 Task: Access the "Product" page in the site builder.
Action: Mouse moved to (1159, 83)
Screenshot: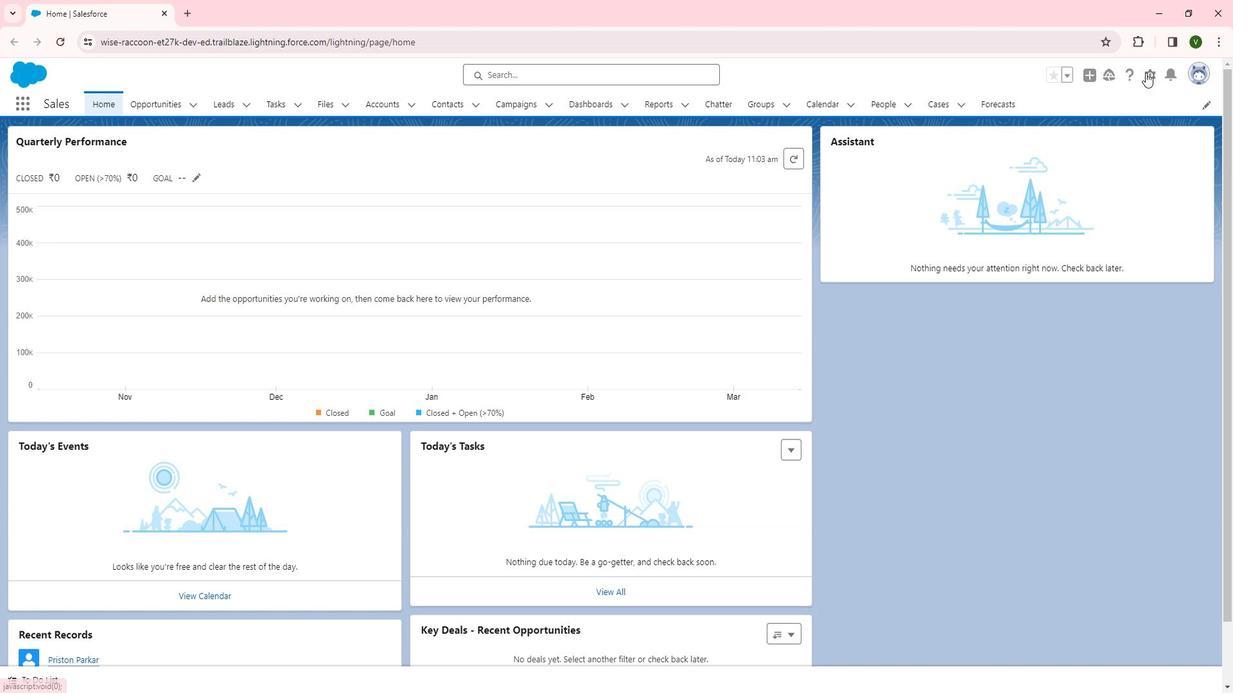 
Action: Mouse pressed left at (1159, 83)
Screenshot: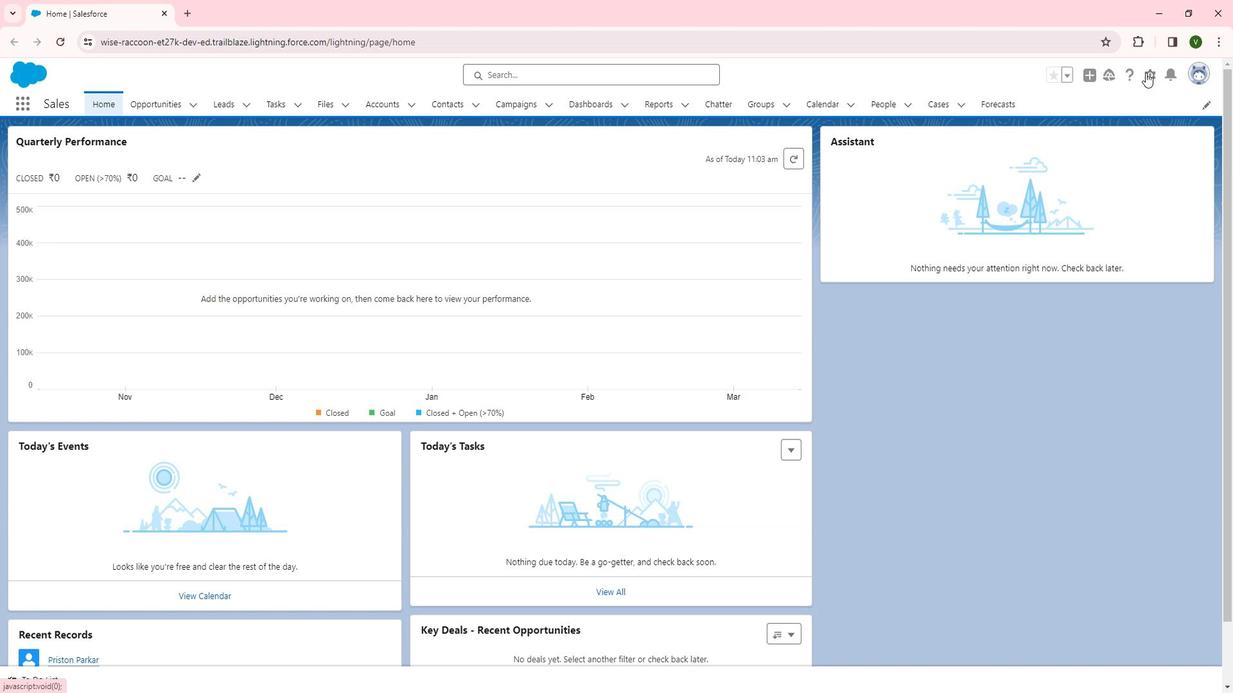 
Action: Mouse moved to (1100, 121)
Screenshot: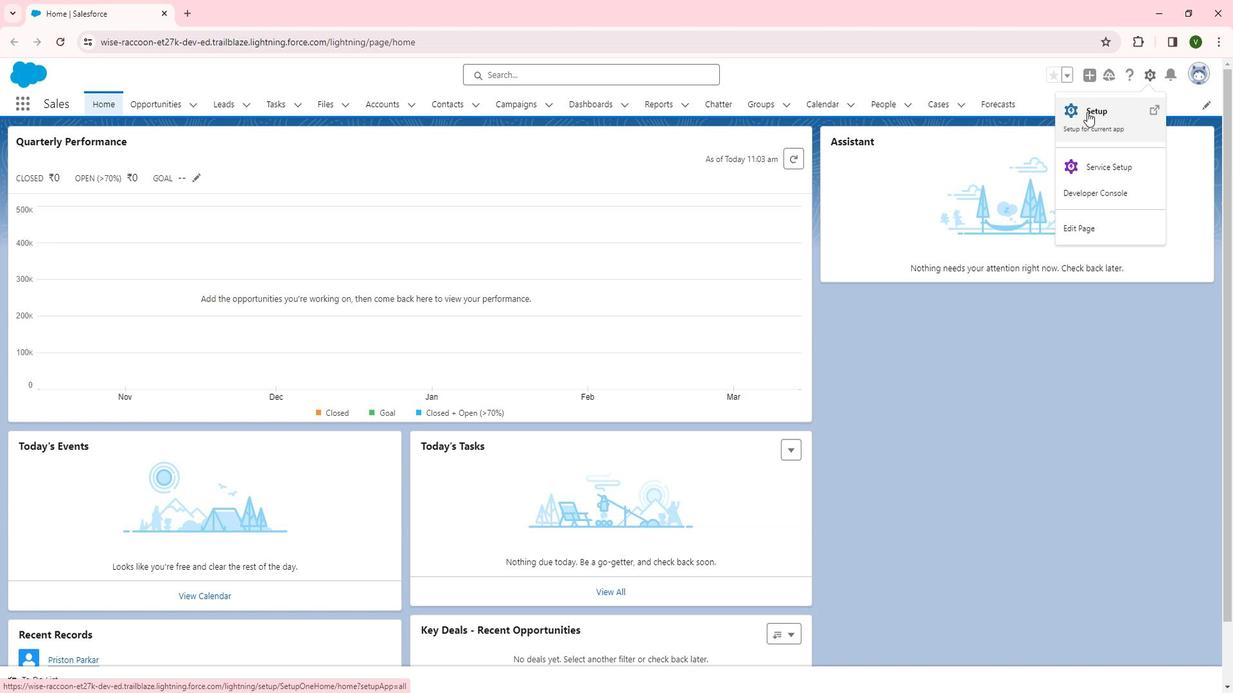 
Action: Mouse pressed left at (1100, 121)
Screenshot: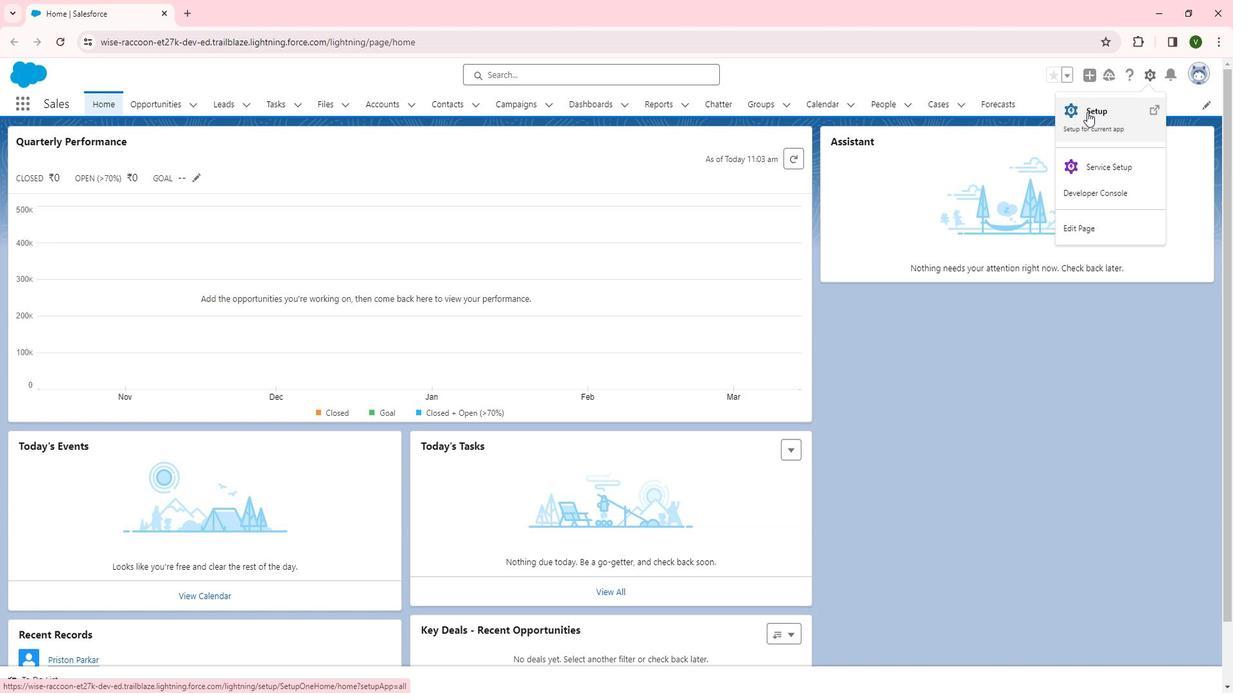 
Action: Mouse moved to (116, 445)
Screenshot: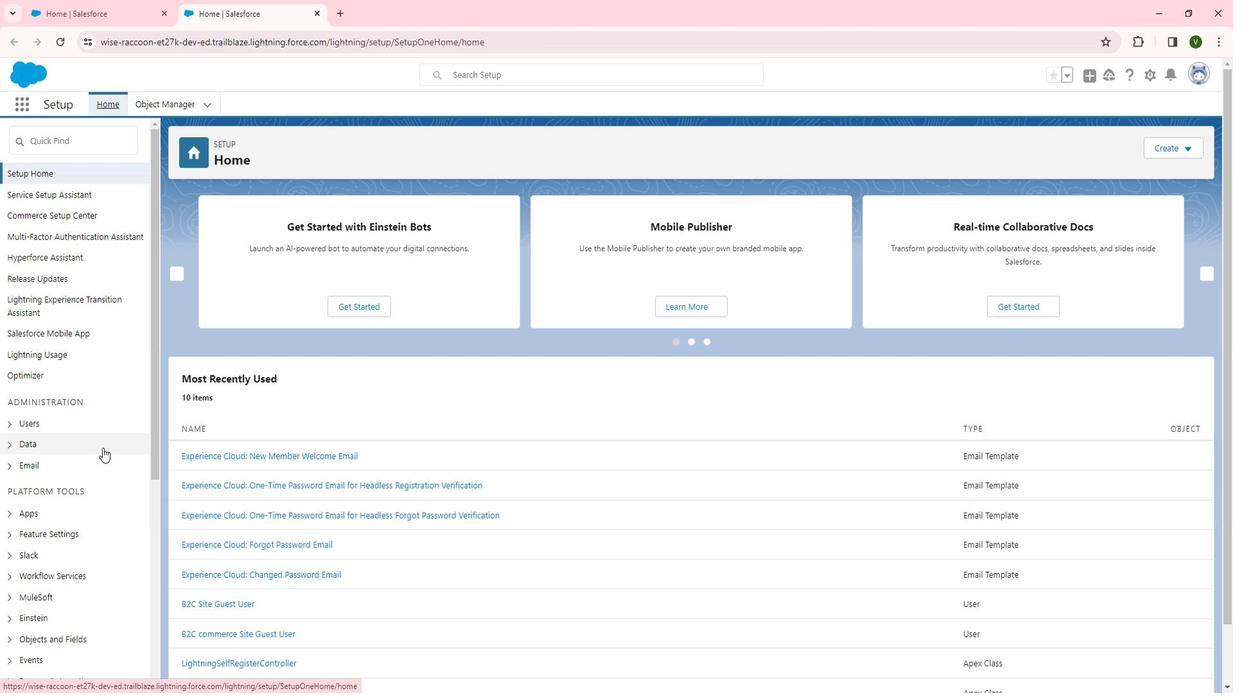 
Action: Mouse scrolled (116, 444) with delta (0, 0)
Screenshot: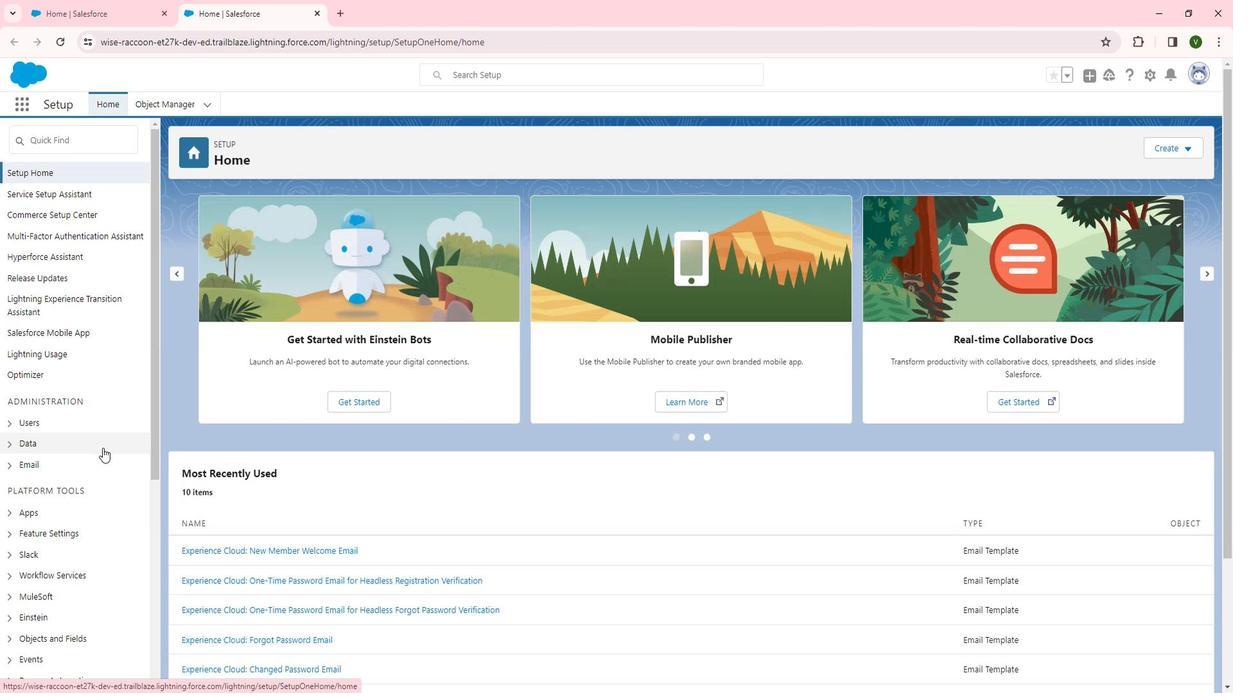 
Action: Mouse scrolled (116, 444) with delta (0, 0)
Screenshot: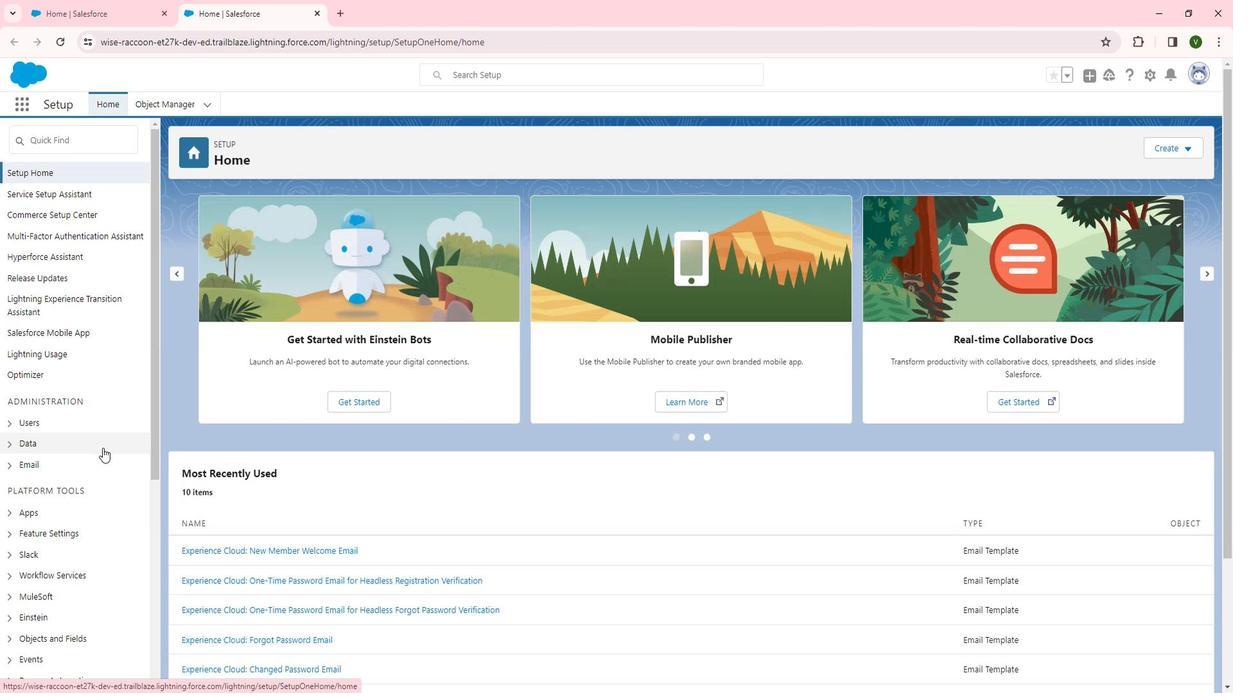 
Action: Mouse scrolled (116, 444) with delta (0, 0)
Screenshot: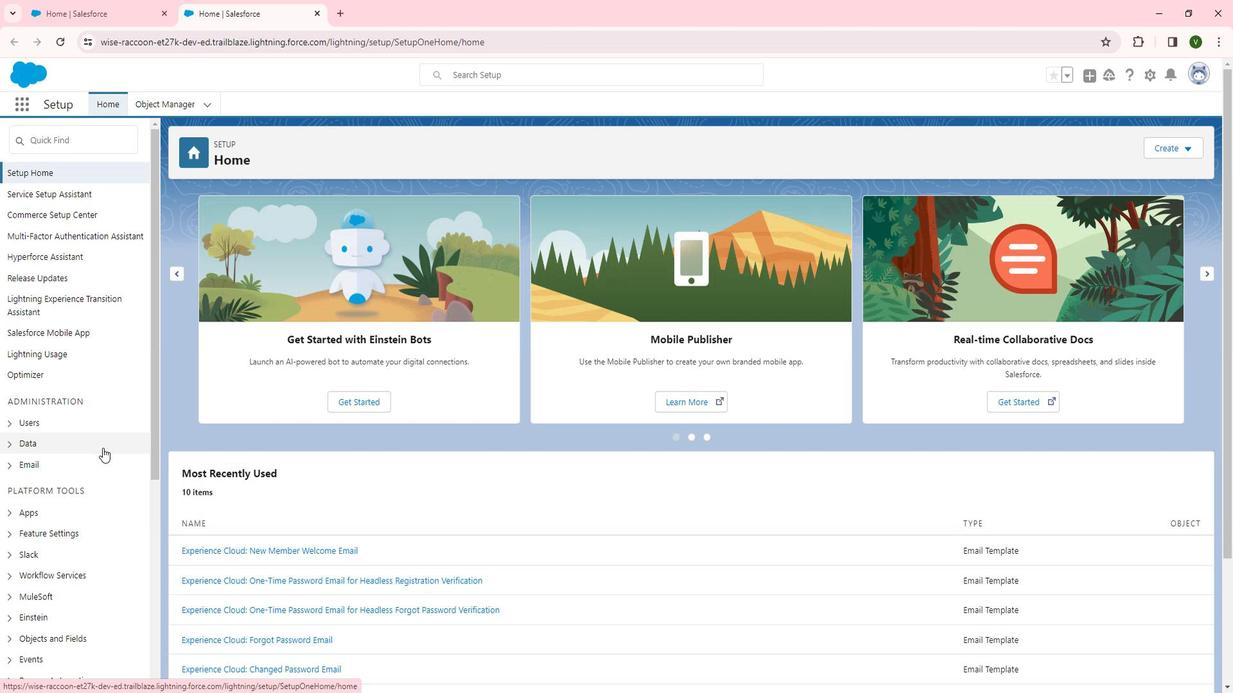 
Action: Mouse scrolled (116, 444) with delta (0, 0)
Screenshot: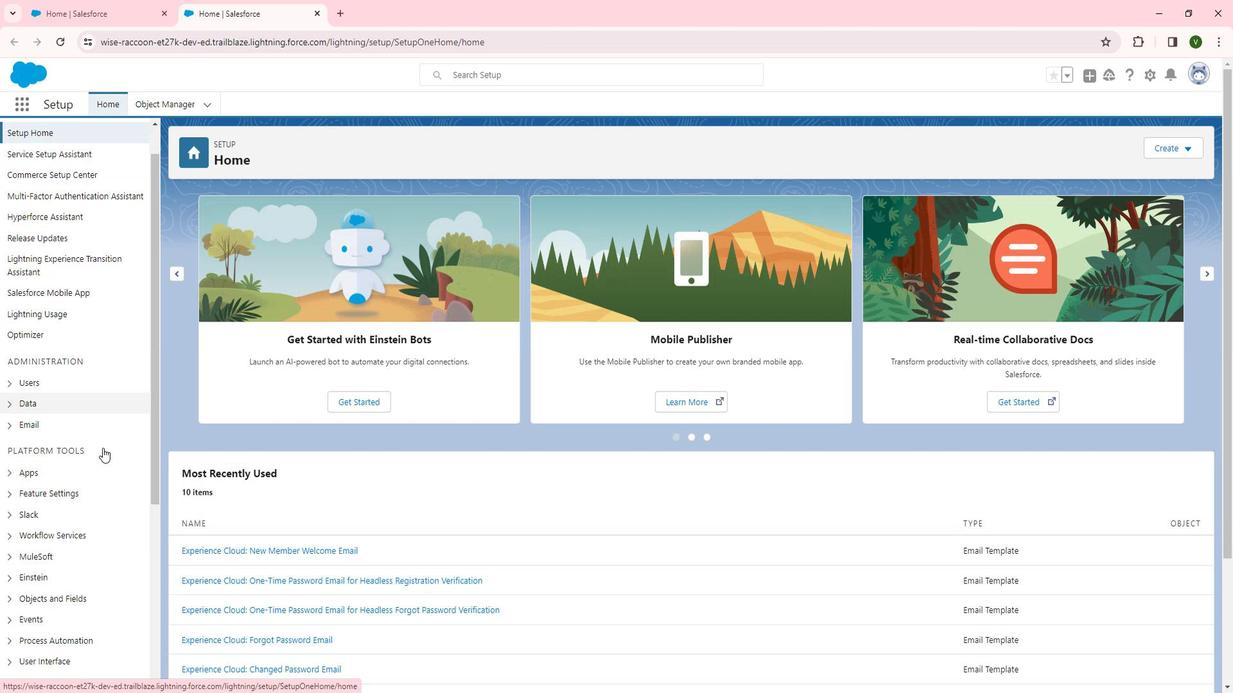 
Action: Mouse scrolled (116, 444) with delta (0, 0)
Screenshot: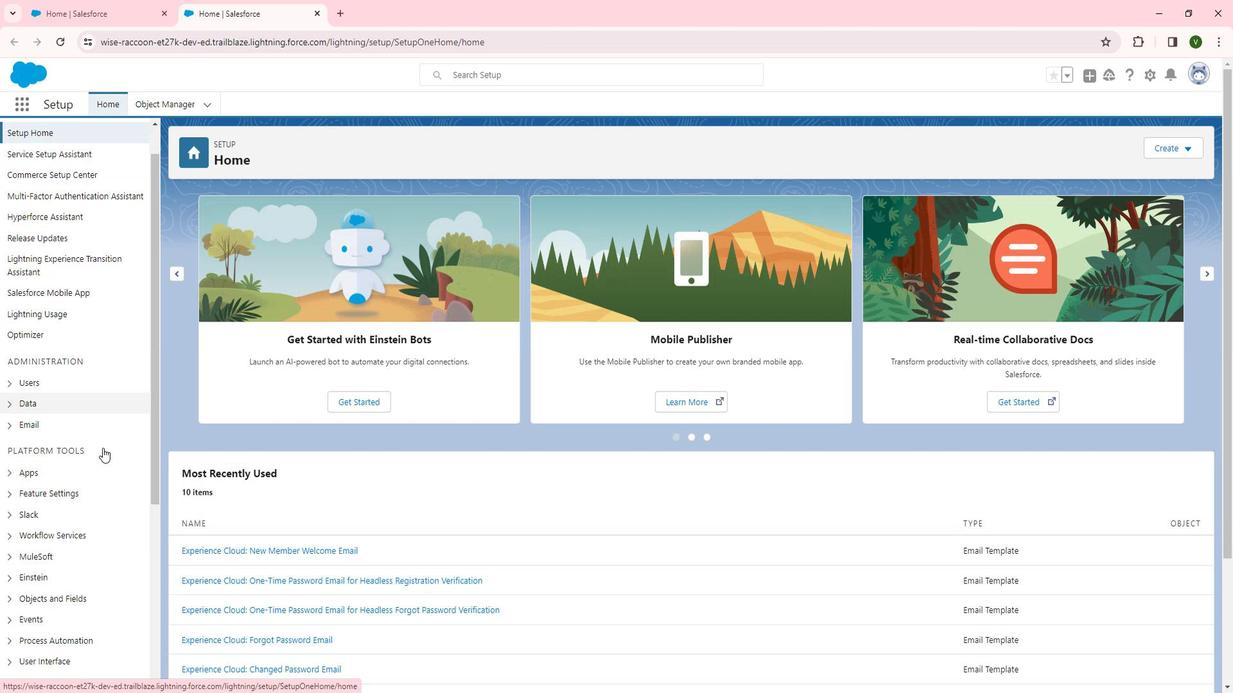 
Action: Mouse moved to (42, 203)
Screenshot: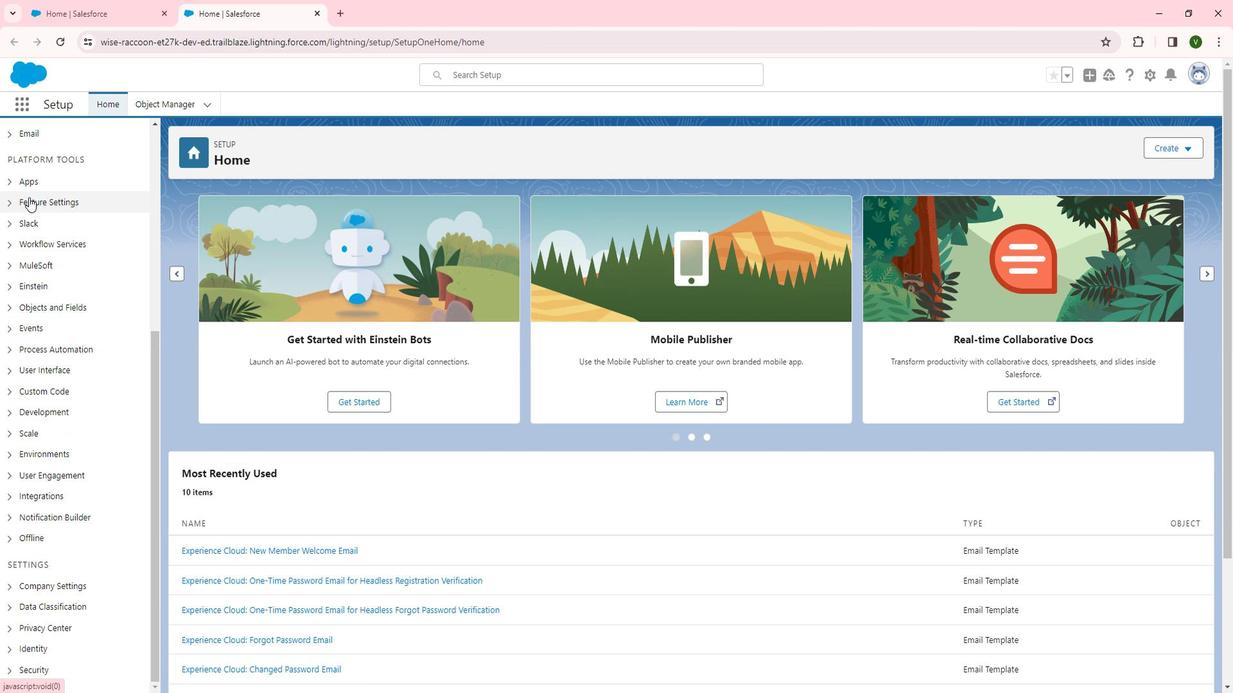 
Action: Mouse pressed left at (42, 203)
Screenshot: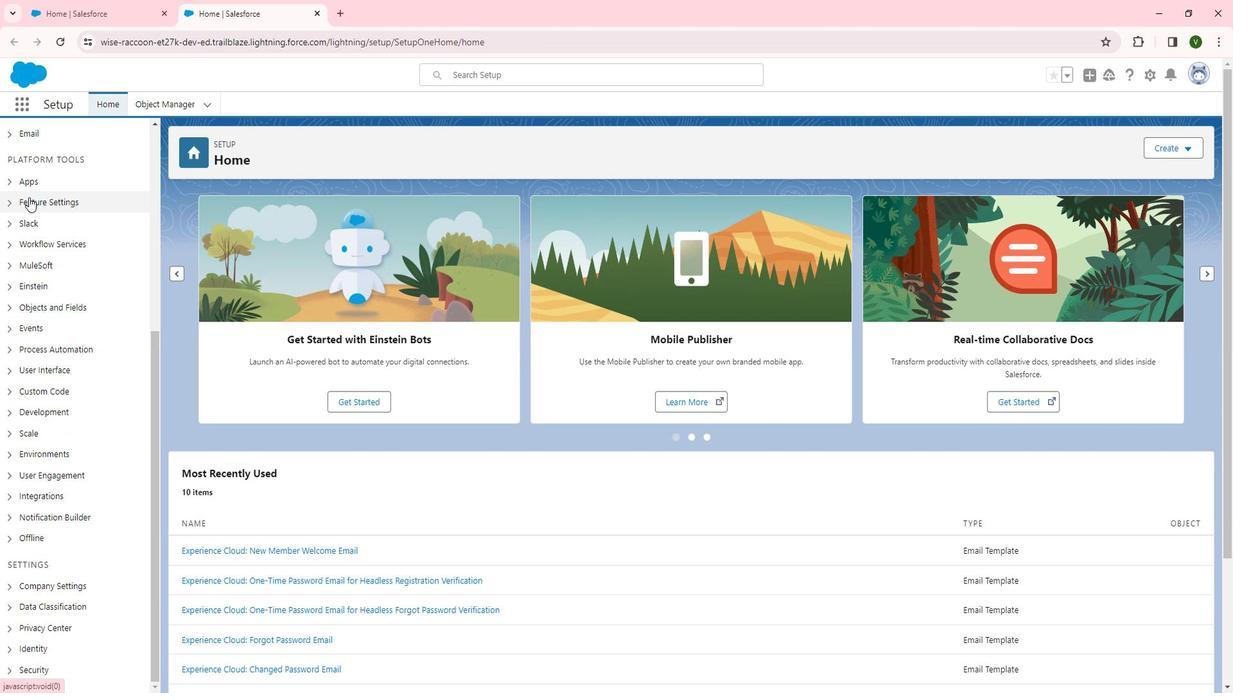 
Action: Mouse moved to (72, 341)
Screenshot: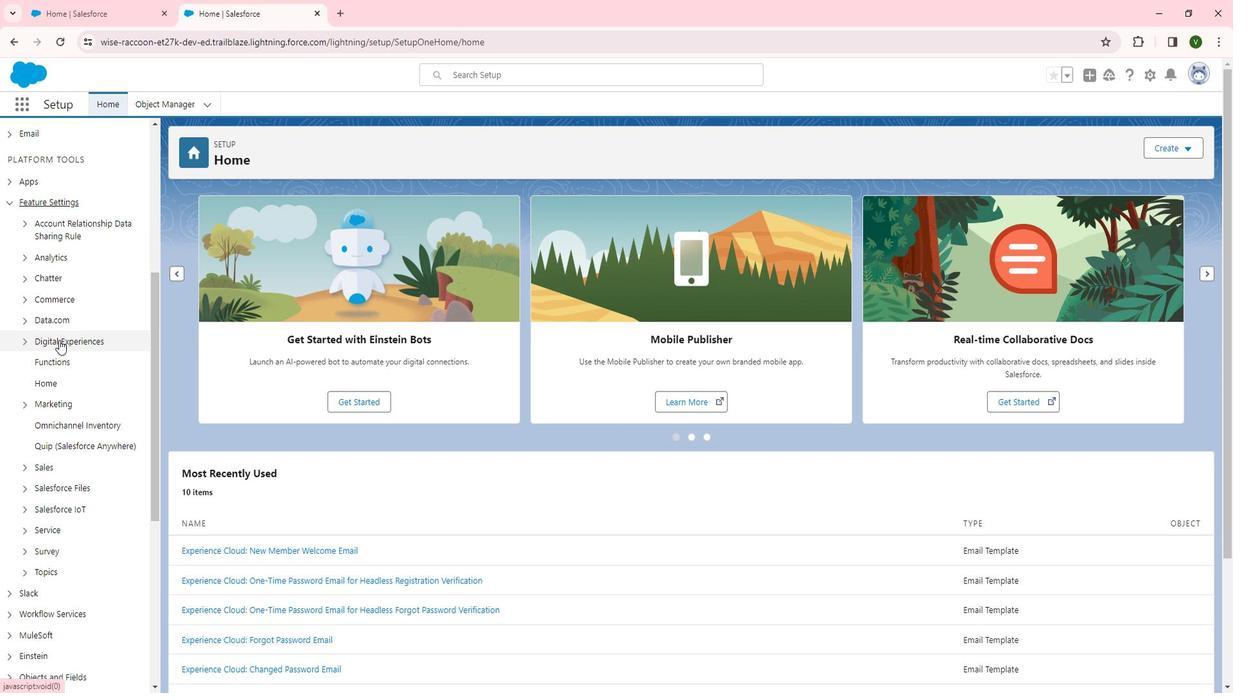 
Action: Mouse pressed left at (72, 341)
Screenshot: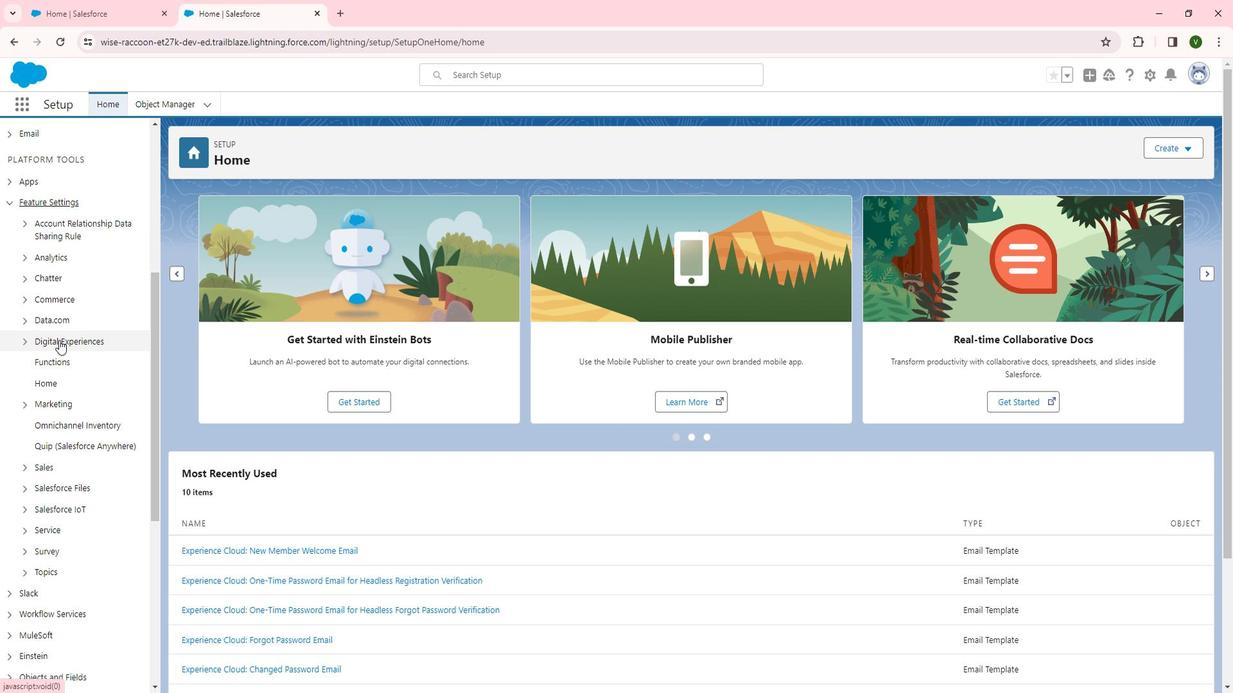 
Action: Mouse moved to (75, 362)
Screenshot: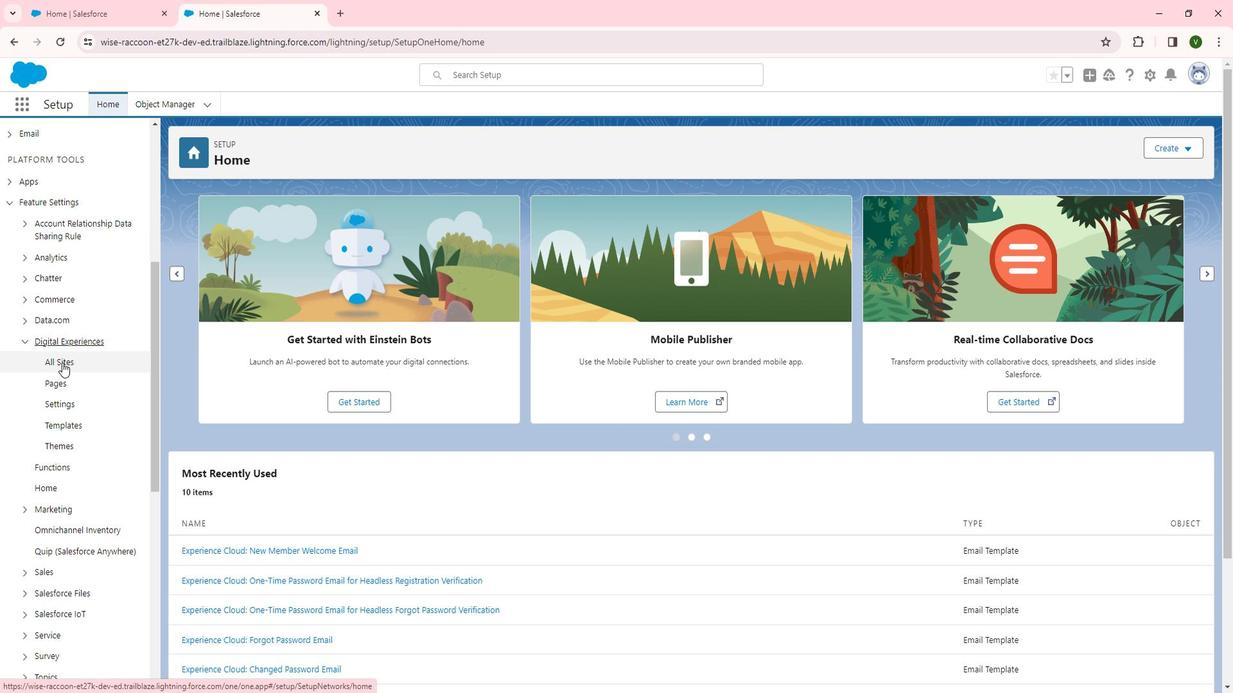 
Action: Mouse pressed left at (75, 362)
Screenshot: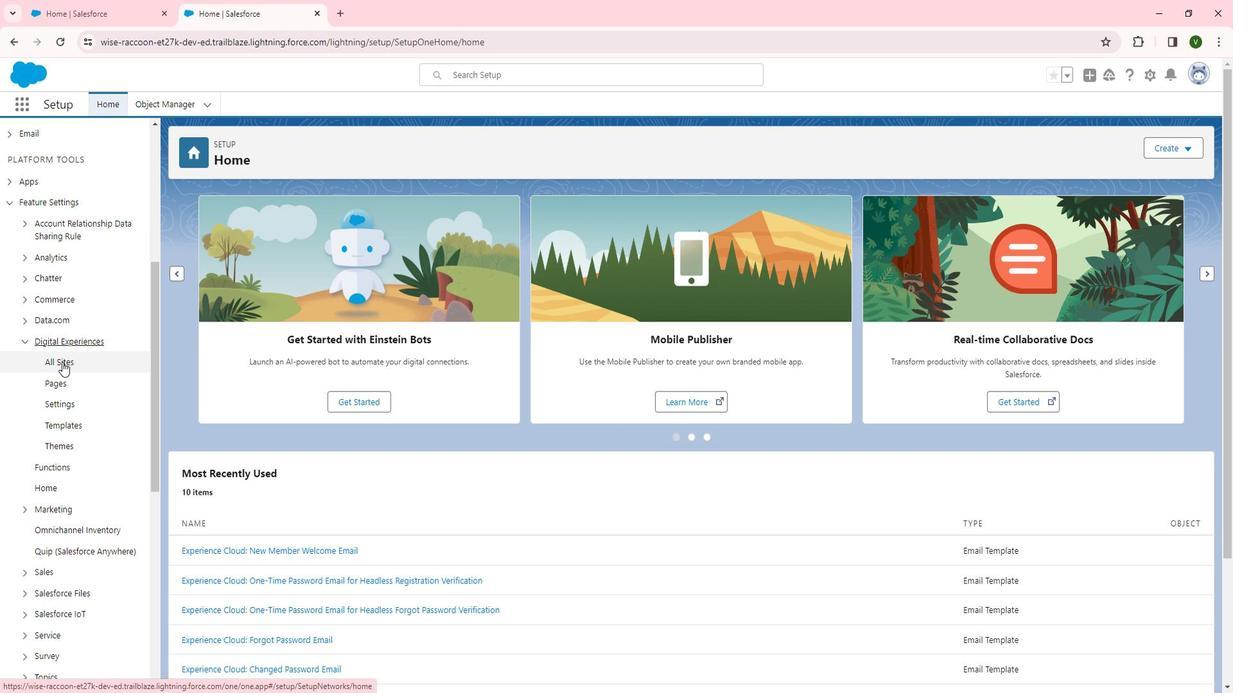 
Action: Mouse moved to (218, 325)
Screenshot: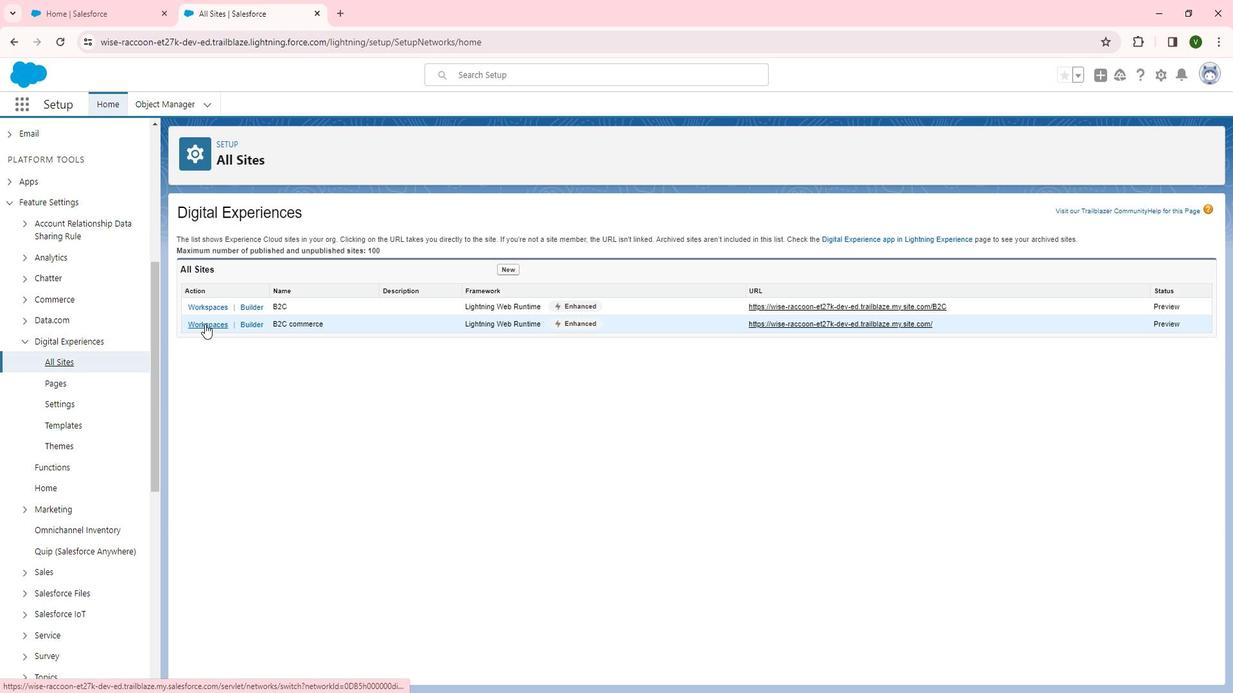 
Action: Mouse pressed left at (218, 325)
Screenshot: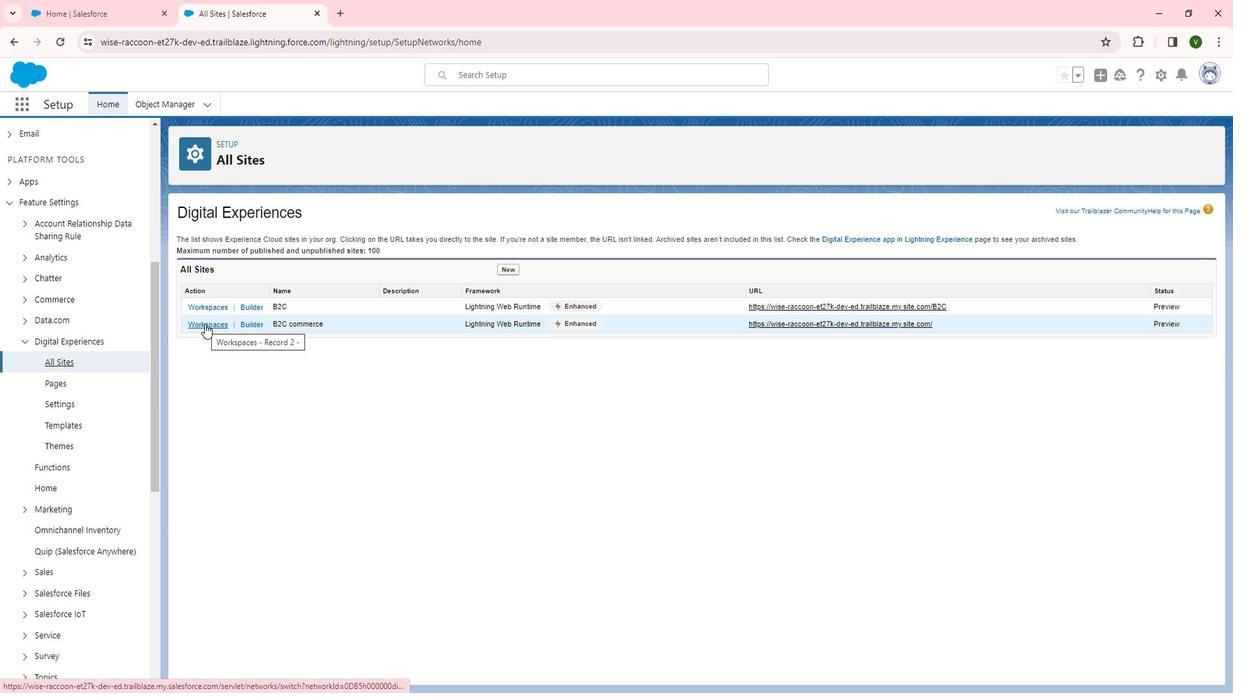 
Action: Mouse moved to (119, 290)
Screenshot: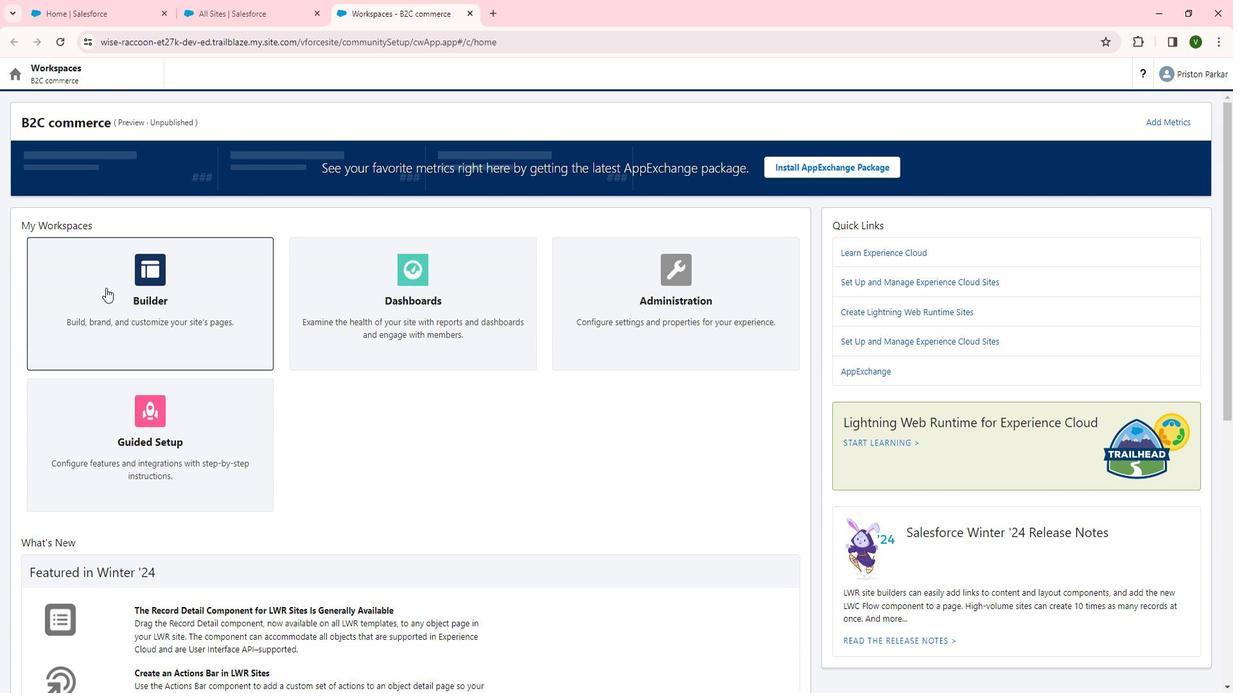 
Action: Mouse pressed left at (119, 290)
Screenshot: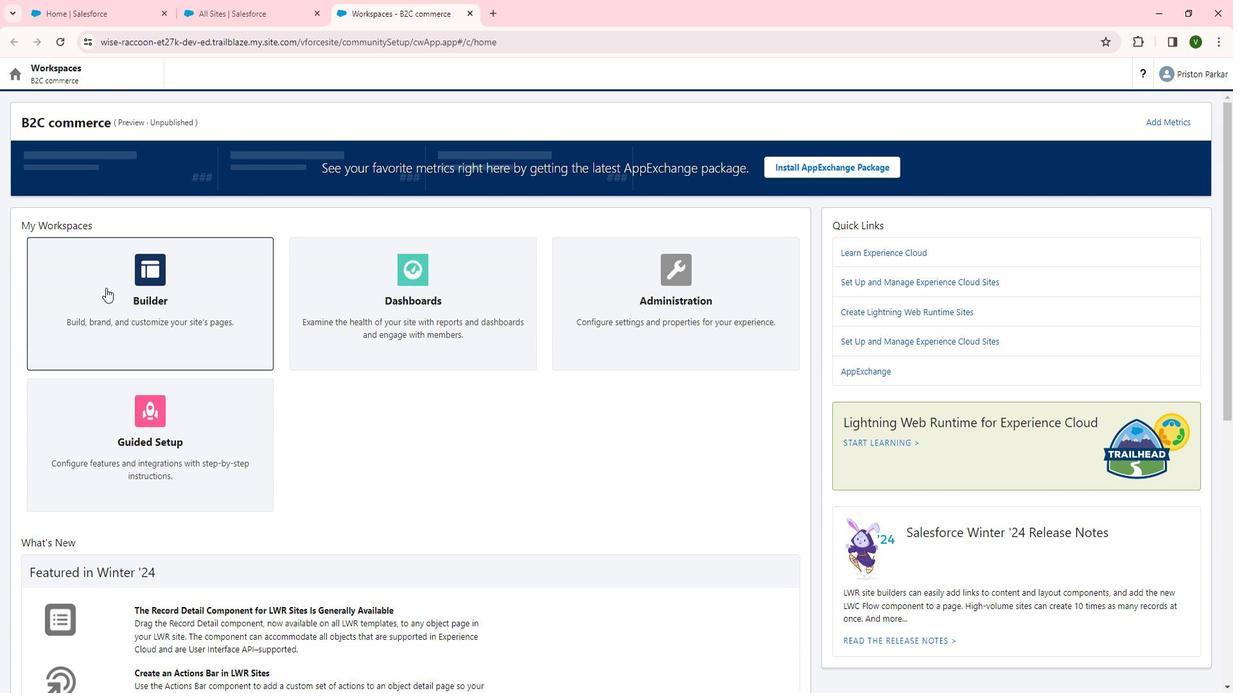 
Action: Mouse moved to (201, 91)
Screenshot: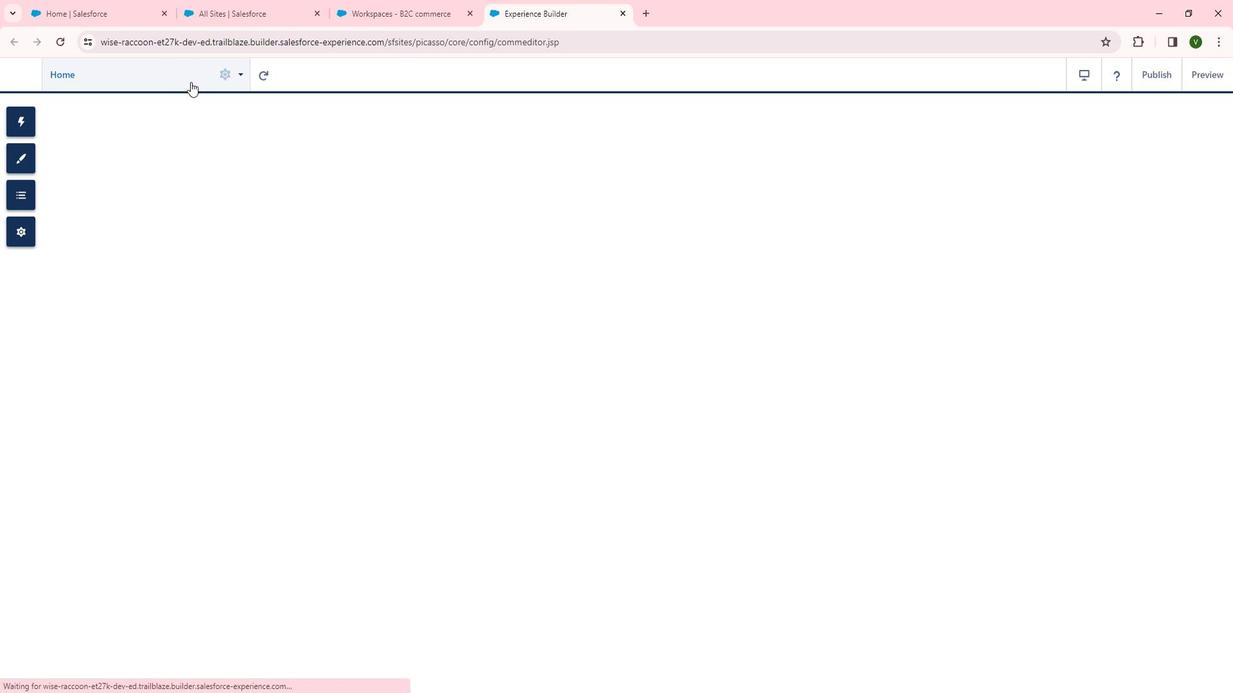 
Action: Mouse pressed left at (201, 91)
Screenshot: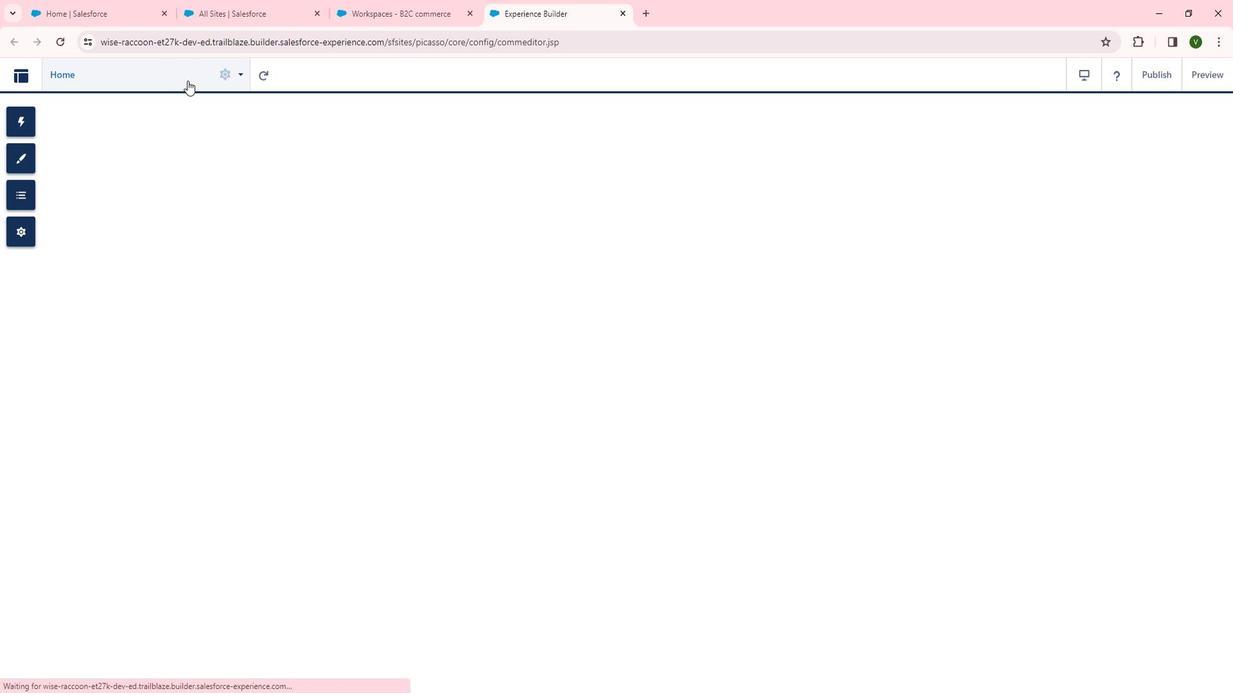 
Action: Mouse moved to (146, 518)
Screenshot: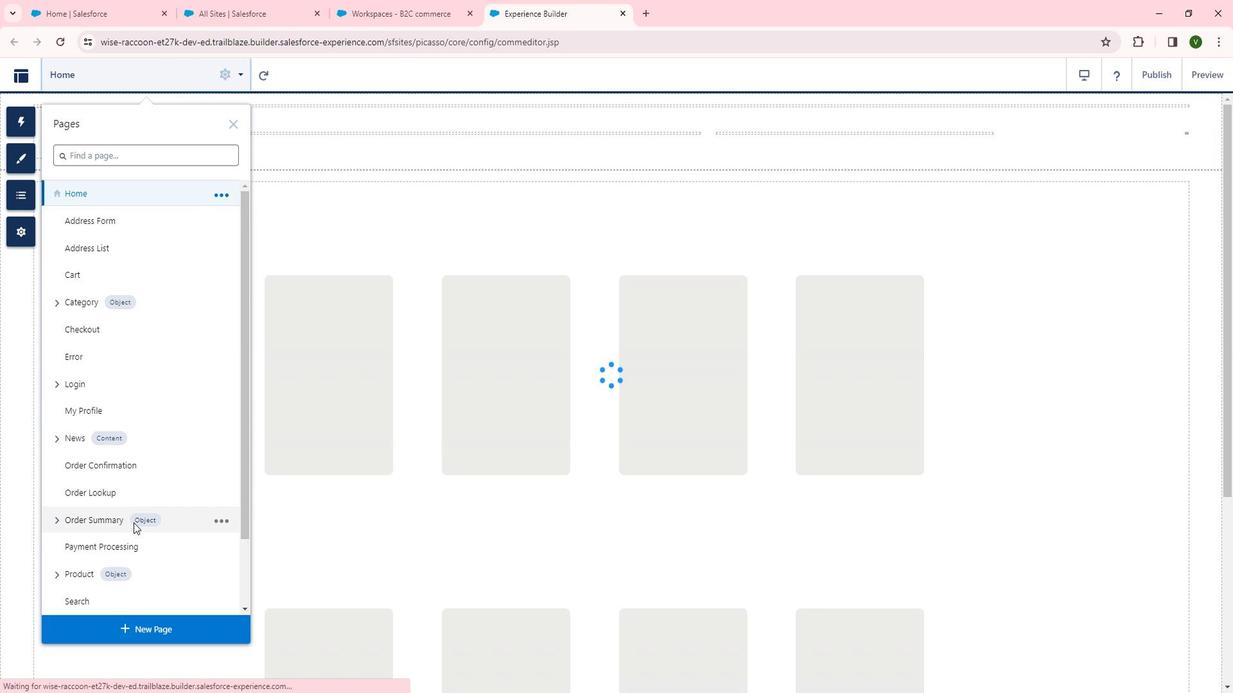 
Action: Mouse scrolled (146, 517) with delta (0, 0)
Screenshot: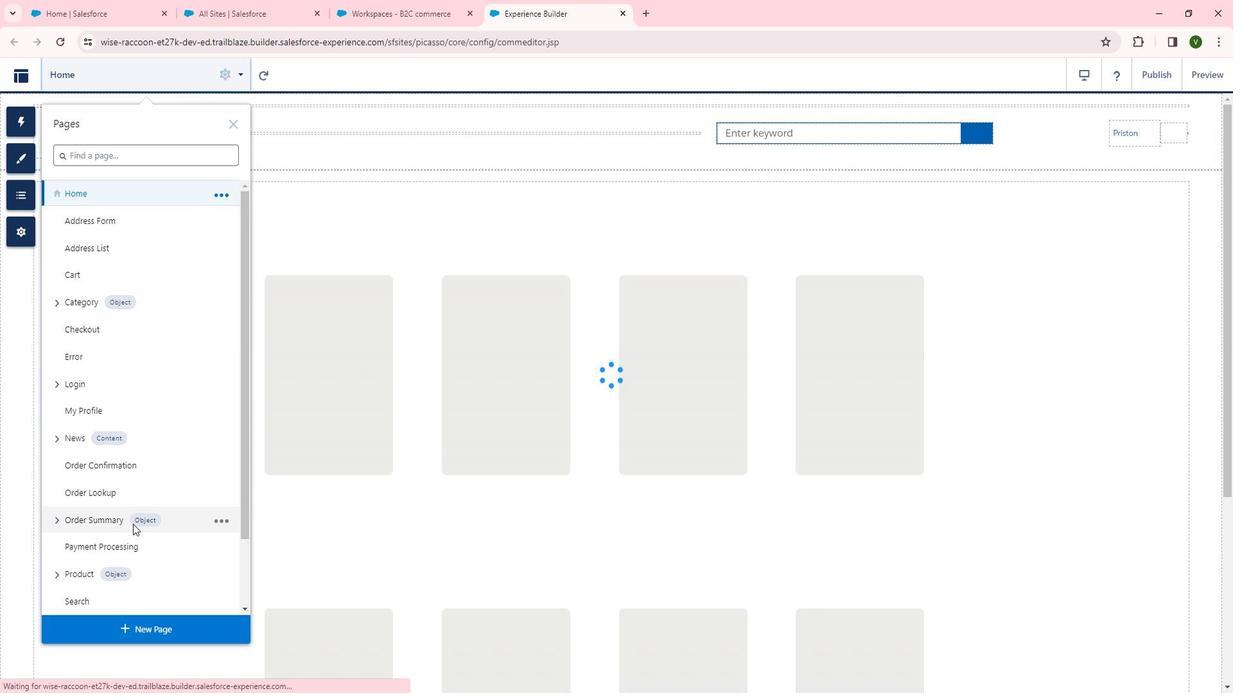 
Action: Mouse scrolled (146, 517) with delta (0, 0)
Screenshot: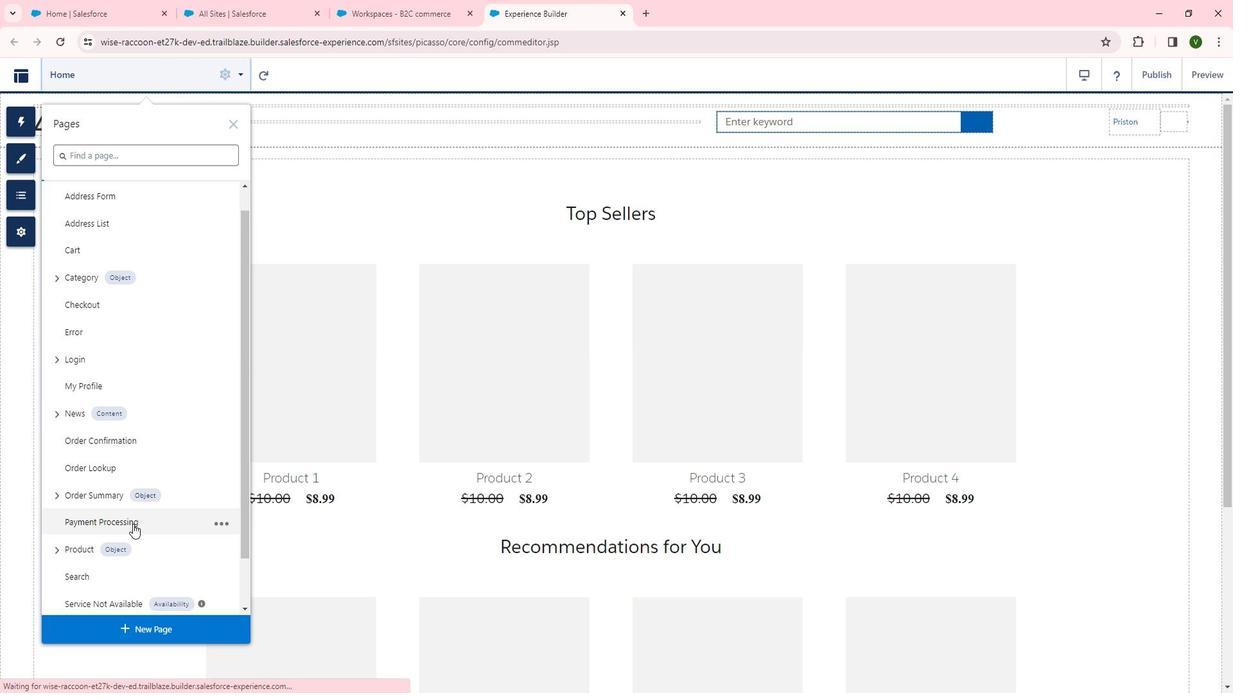 
Action: Mouse moved to (145, 518)
Screenshot: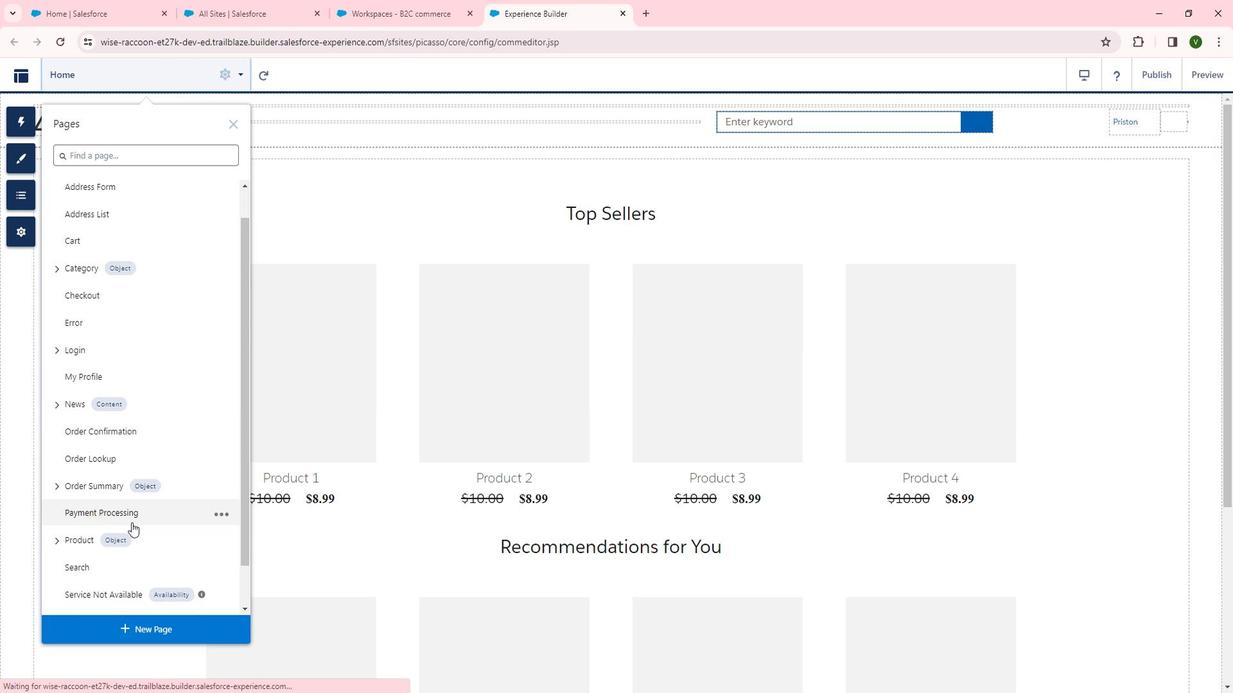 
Action: Mouse scrolled (145, 517) with delta (0, 0)
Screenshot: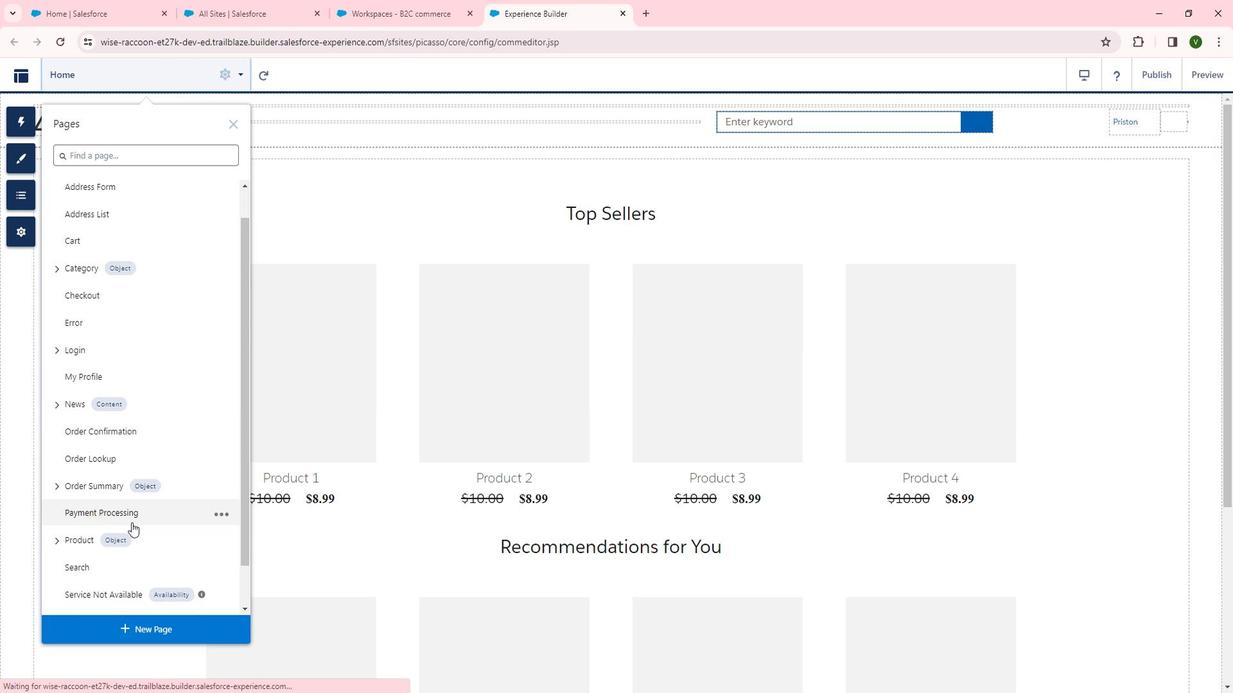 
Action: Mouse moved to (67, 487)
Screenshot: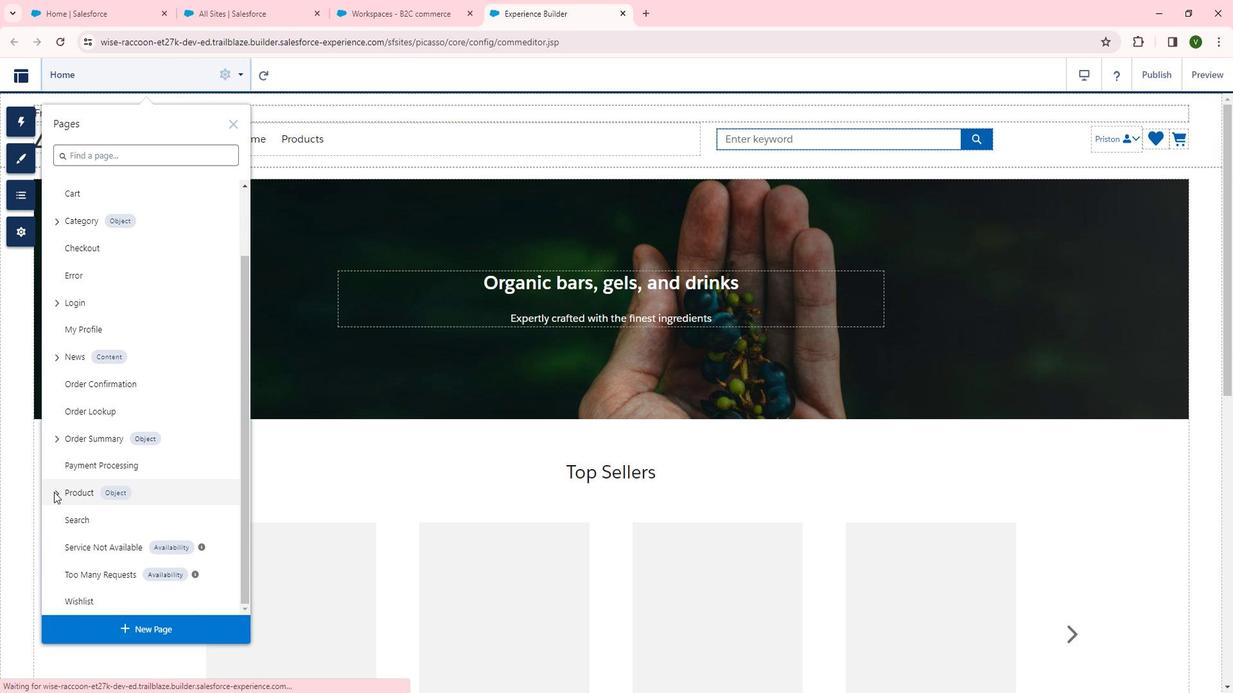 
Action: Mouse pressed left at (67, 487)
Screenshot: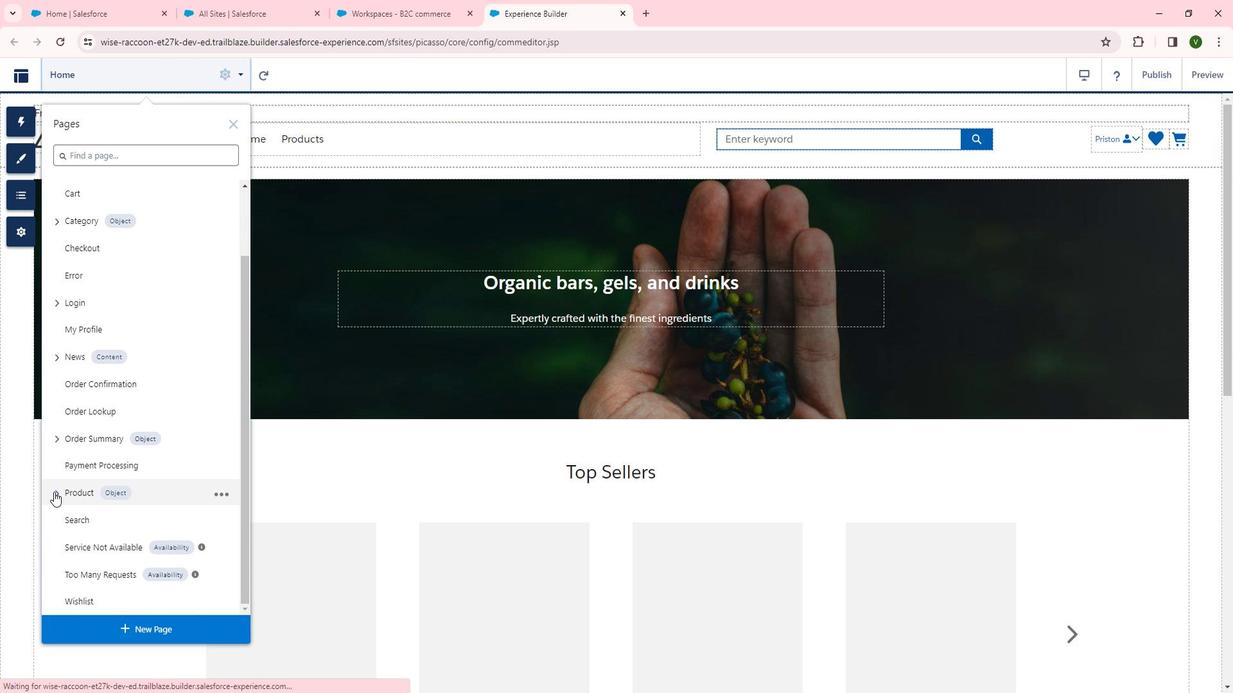 
Action: Mouse moved to (111, 510)
Screenshot: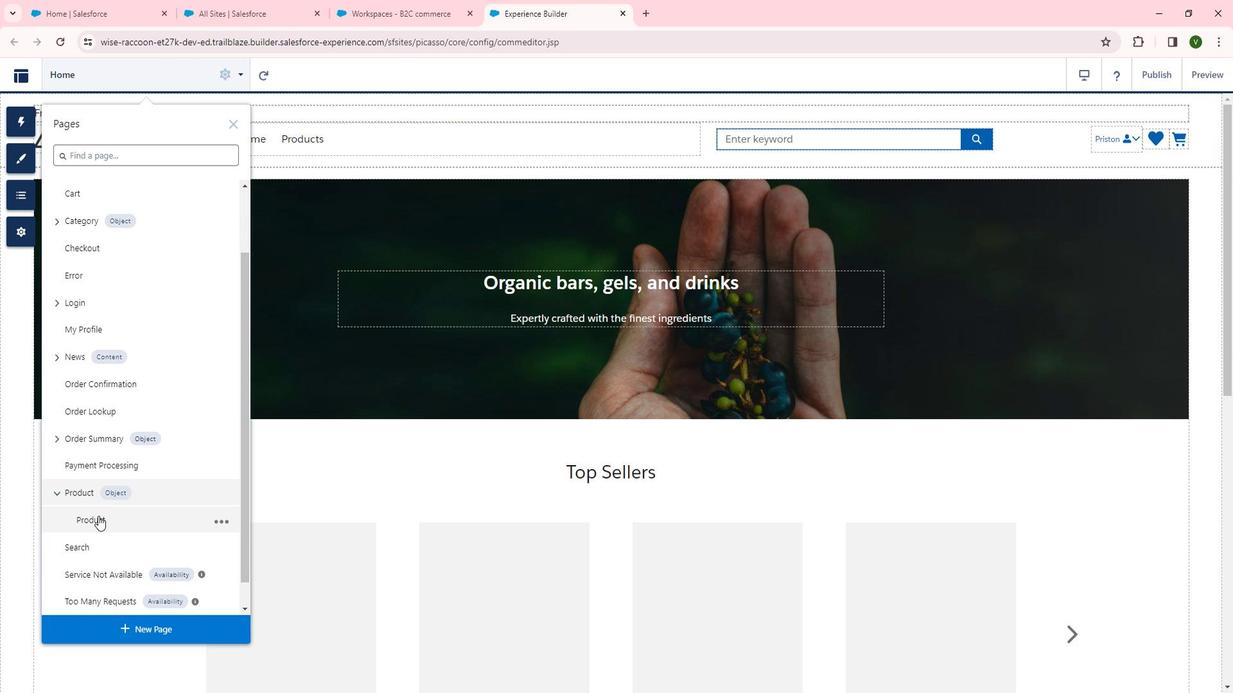 
Action: Mouse pressed left at (111, 510)
Screenshot: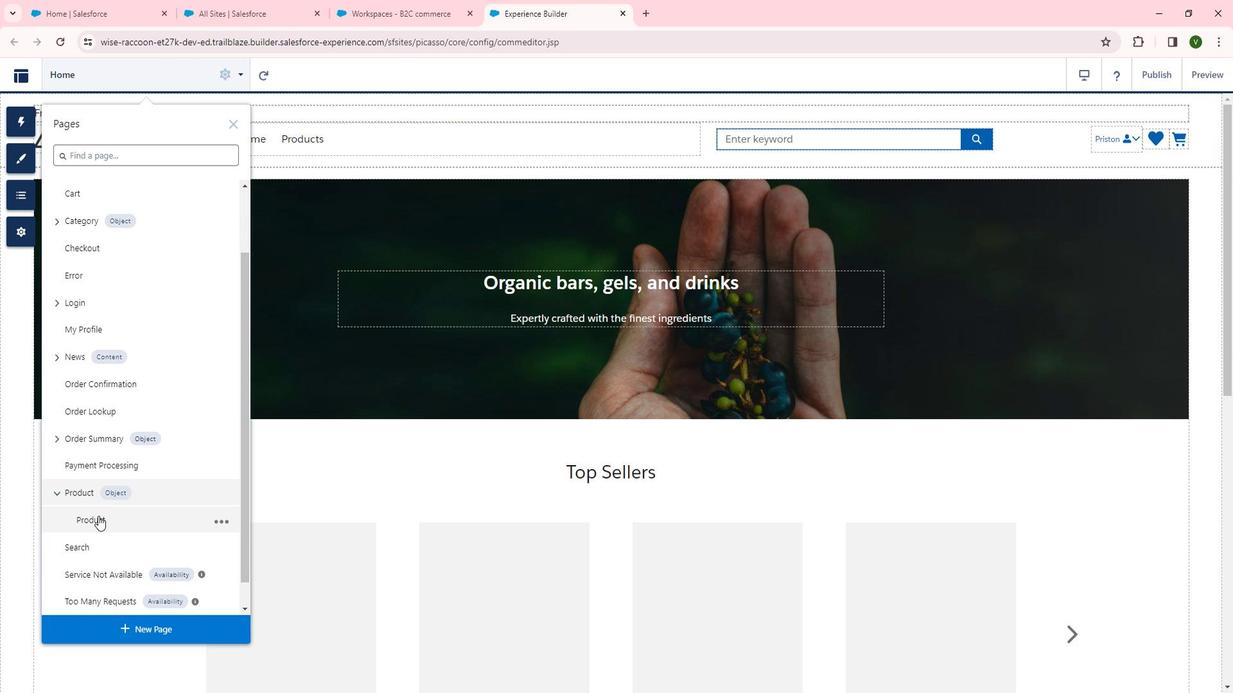 
Action: Mouse moved to (438, 513)
Screenshot: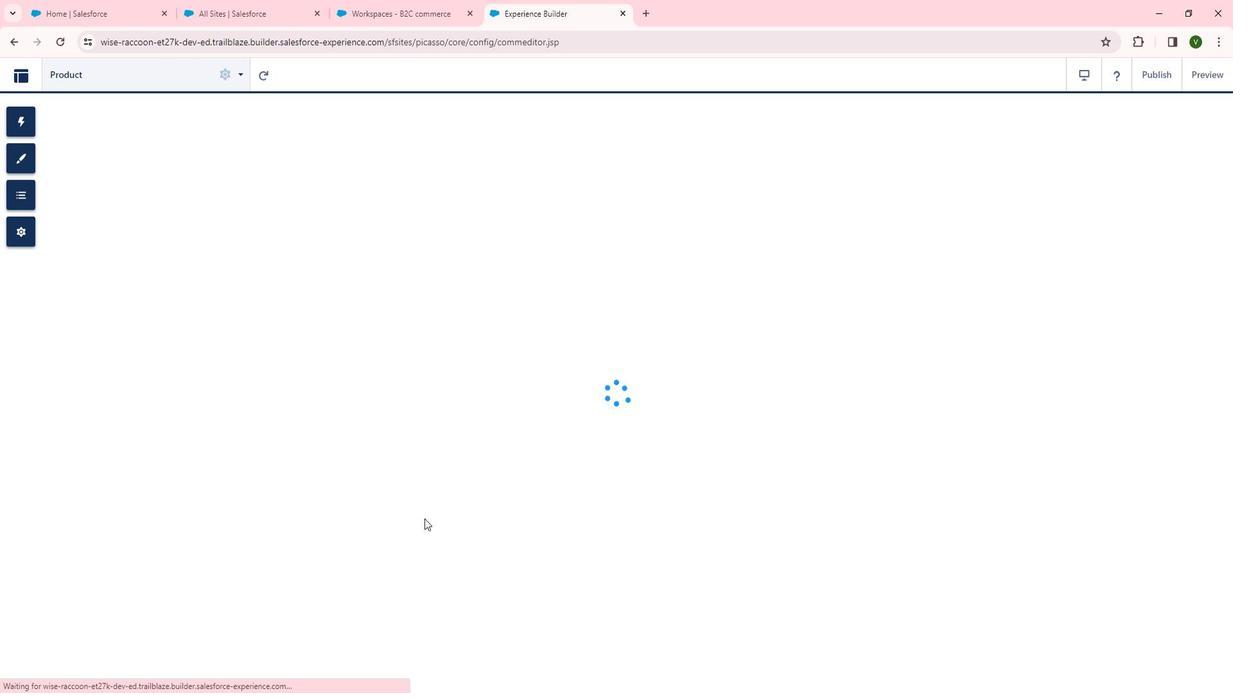 
